 Task: Find the closest ski resort to Lake Placid, New York, and Lake George, New York.
Action: Mouse moved to (221, 100)
Screenshot: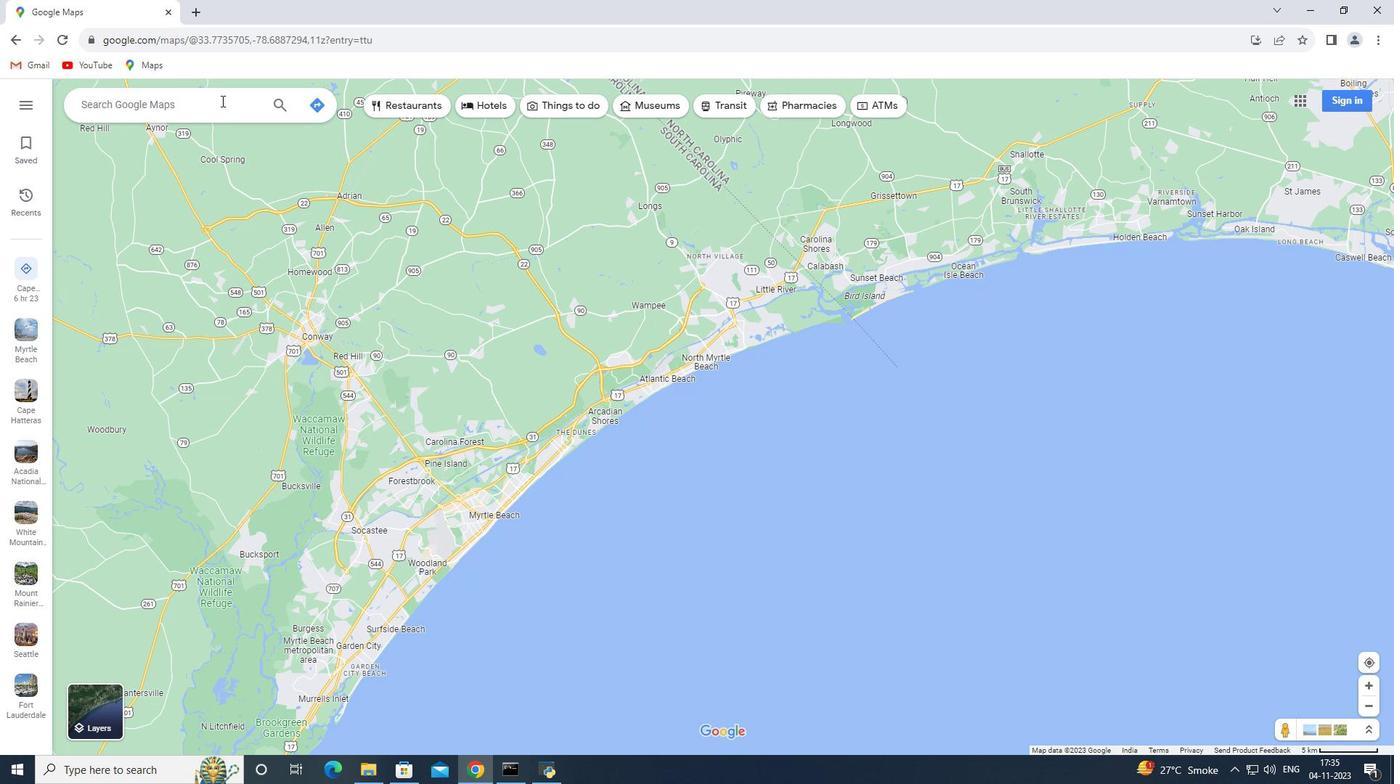 
Action: Mouse pressed left at (221, 100)
Screenshot: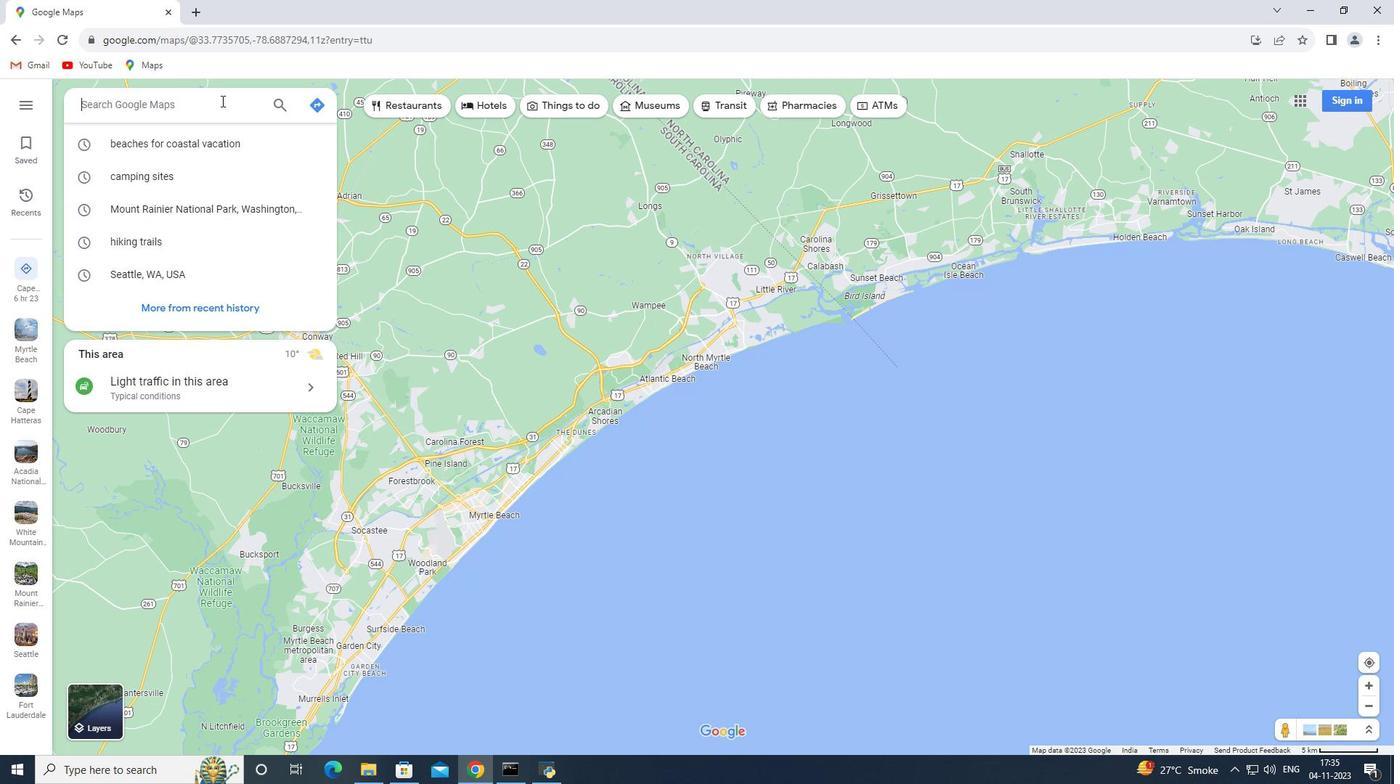 
Action: Key pressed <Key.shift>Lake<Key.space><Key.shift>placid,<Key.space><Key.shift>New<Key.space><Key.shift>York<Key.enter>
Screenshot: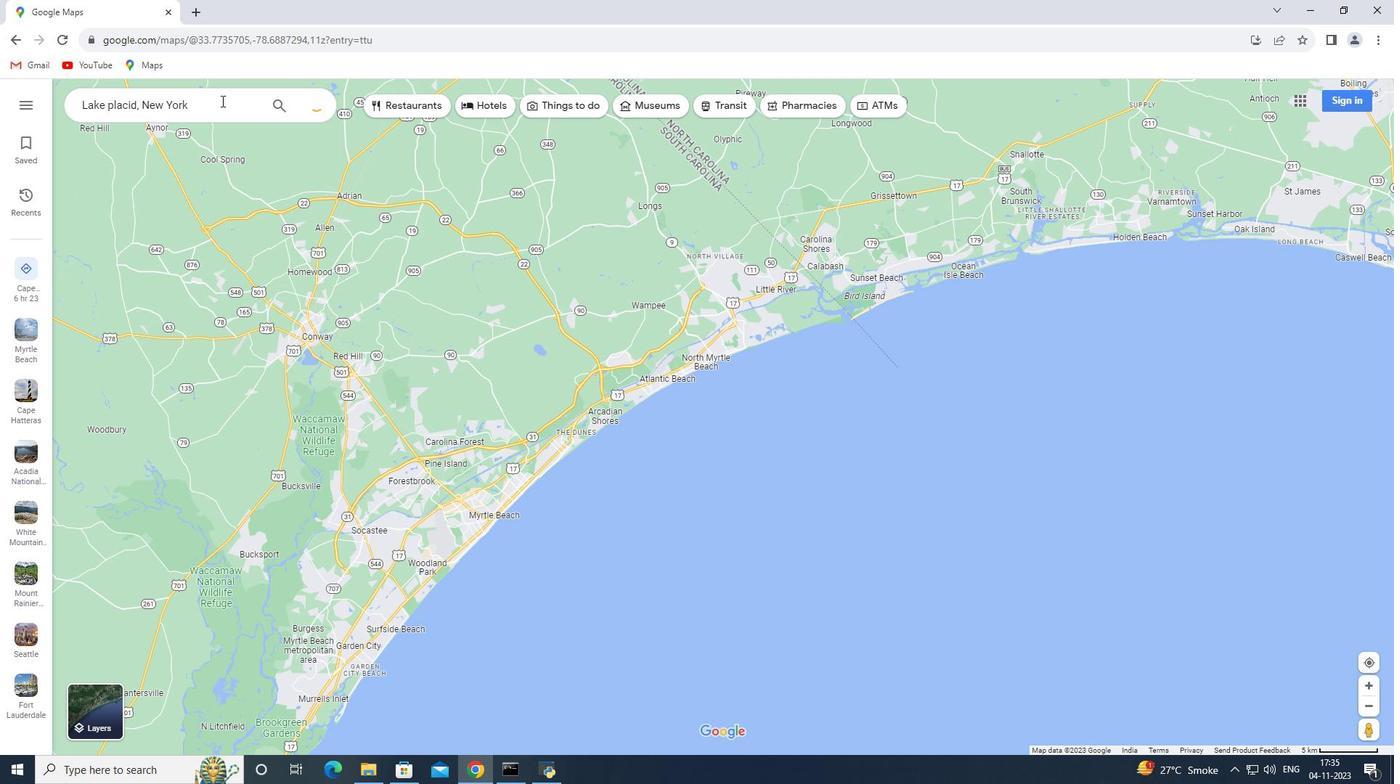
Action: Mouse moved to (207, 344)
Screenshot: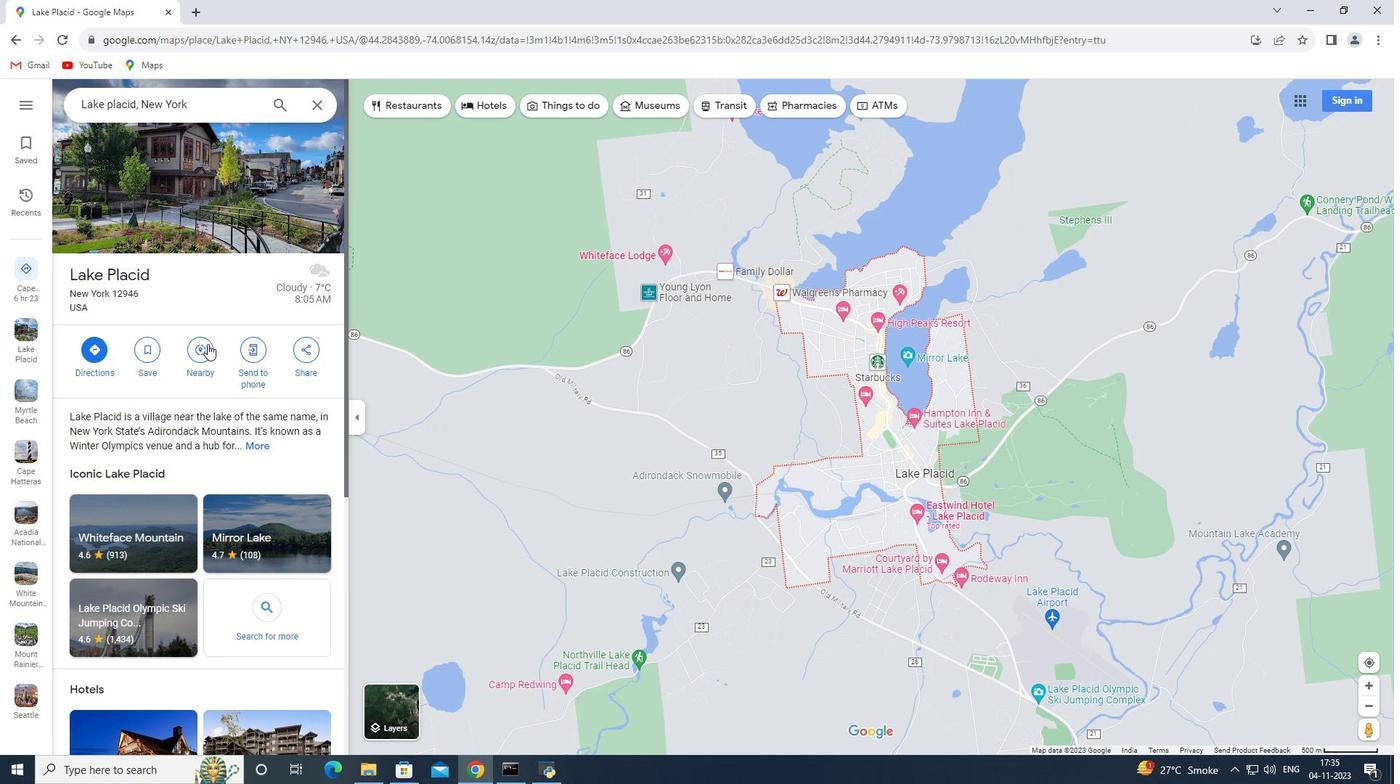 
Action: Mouse pressed left at (207, 344)
Screenshot: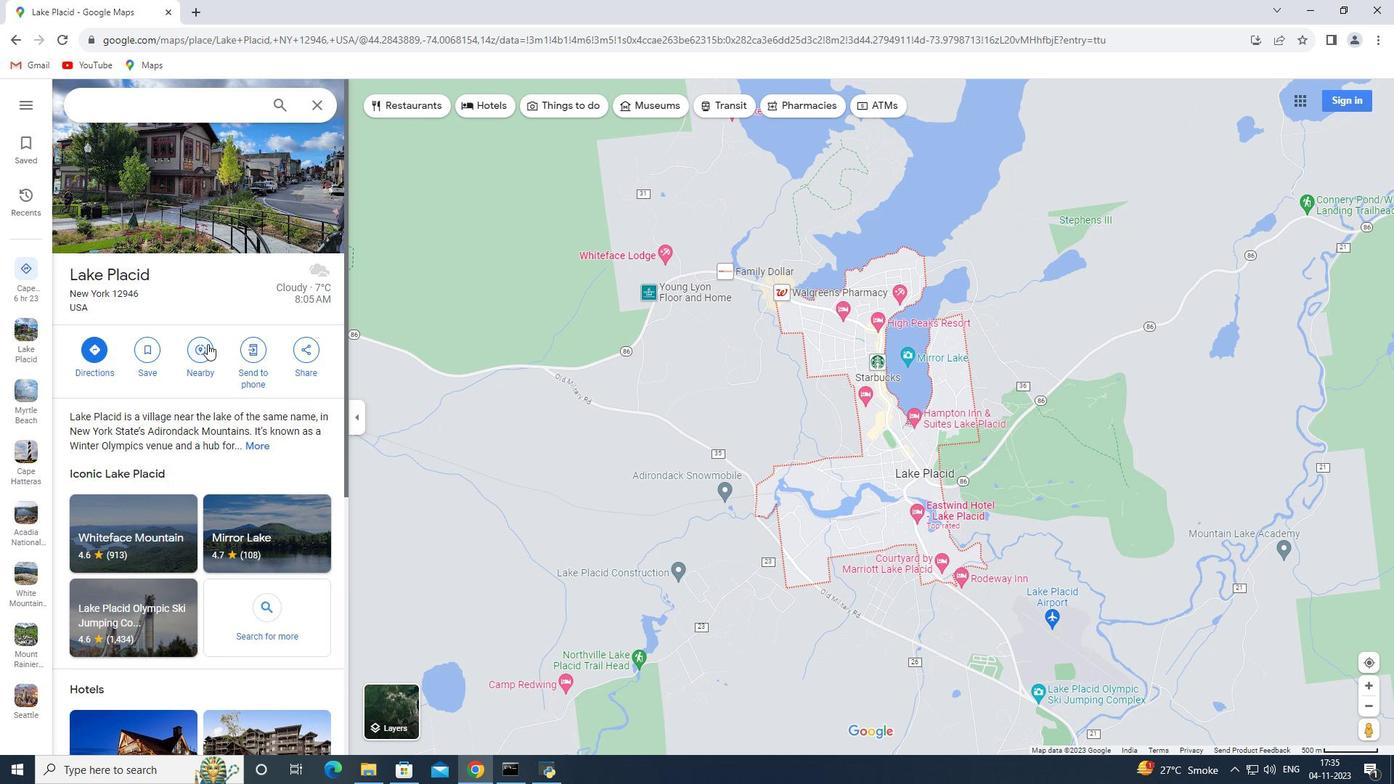 
Action: Key pressed closest<Key.space>ski<Key.space>resort<Key.enter>
Screenshot: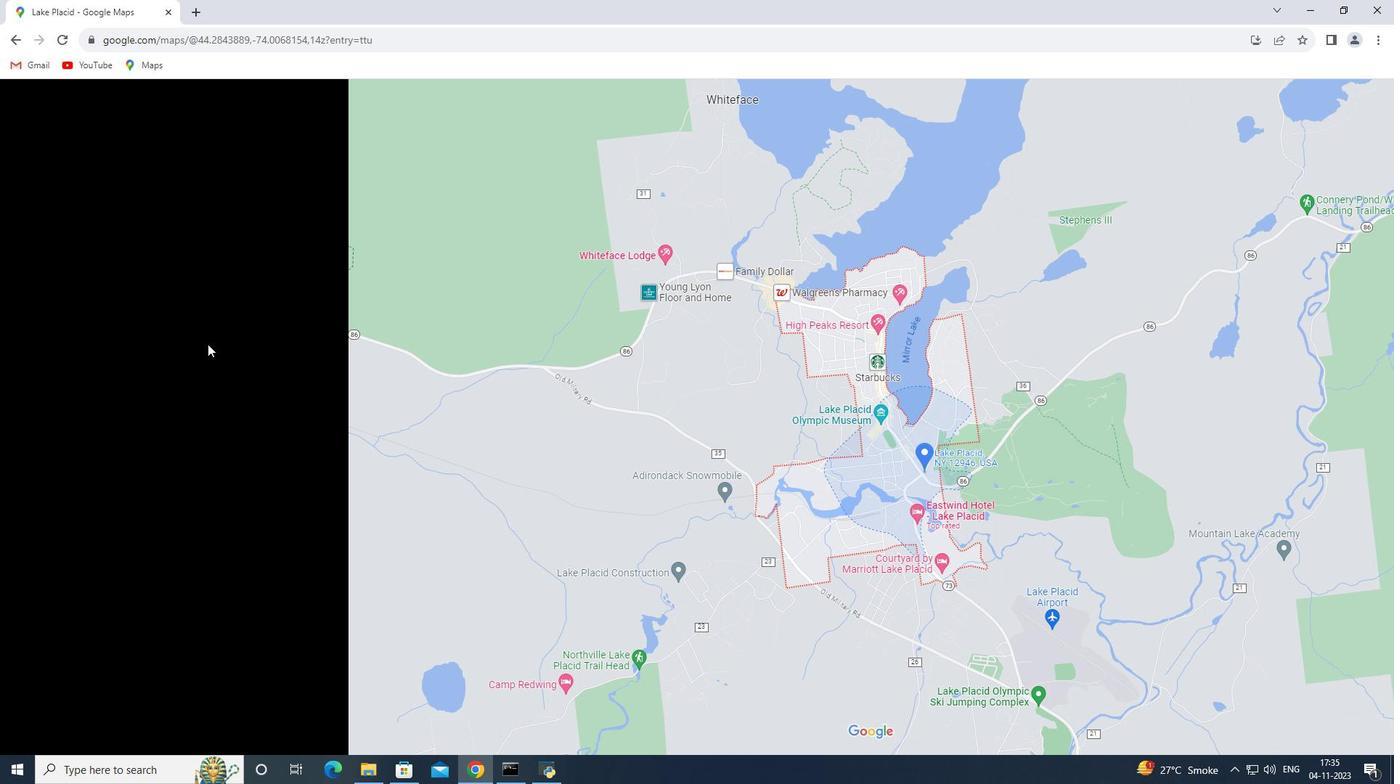 
Action: Mouse moved to (320, 107)
Screenshot: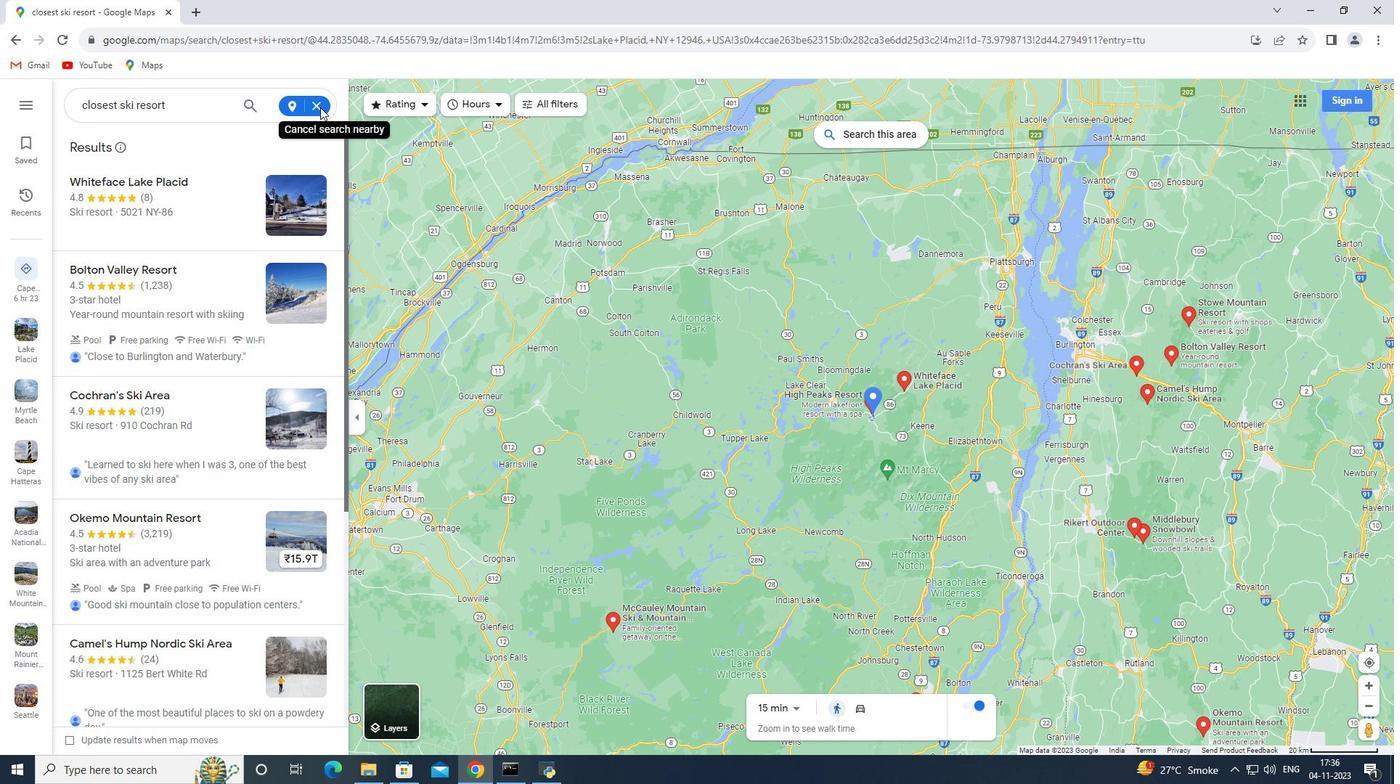 
Action: Mouse pressed left at (320, 107)
Screenshot: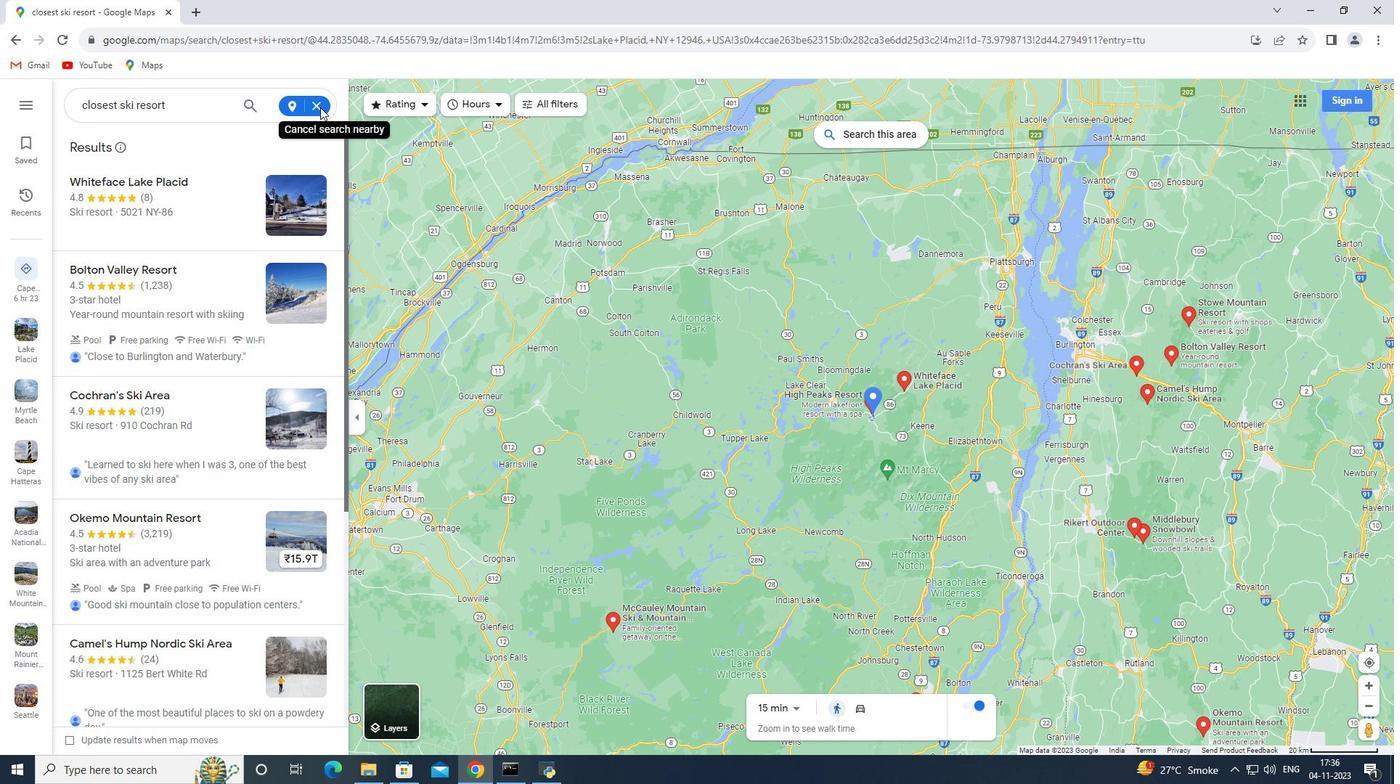 
Action: Mouse moved to (318, 106)
Screenshot: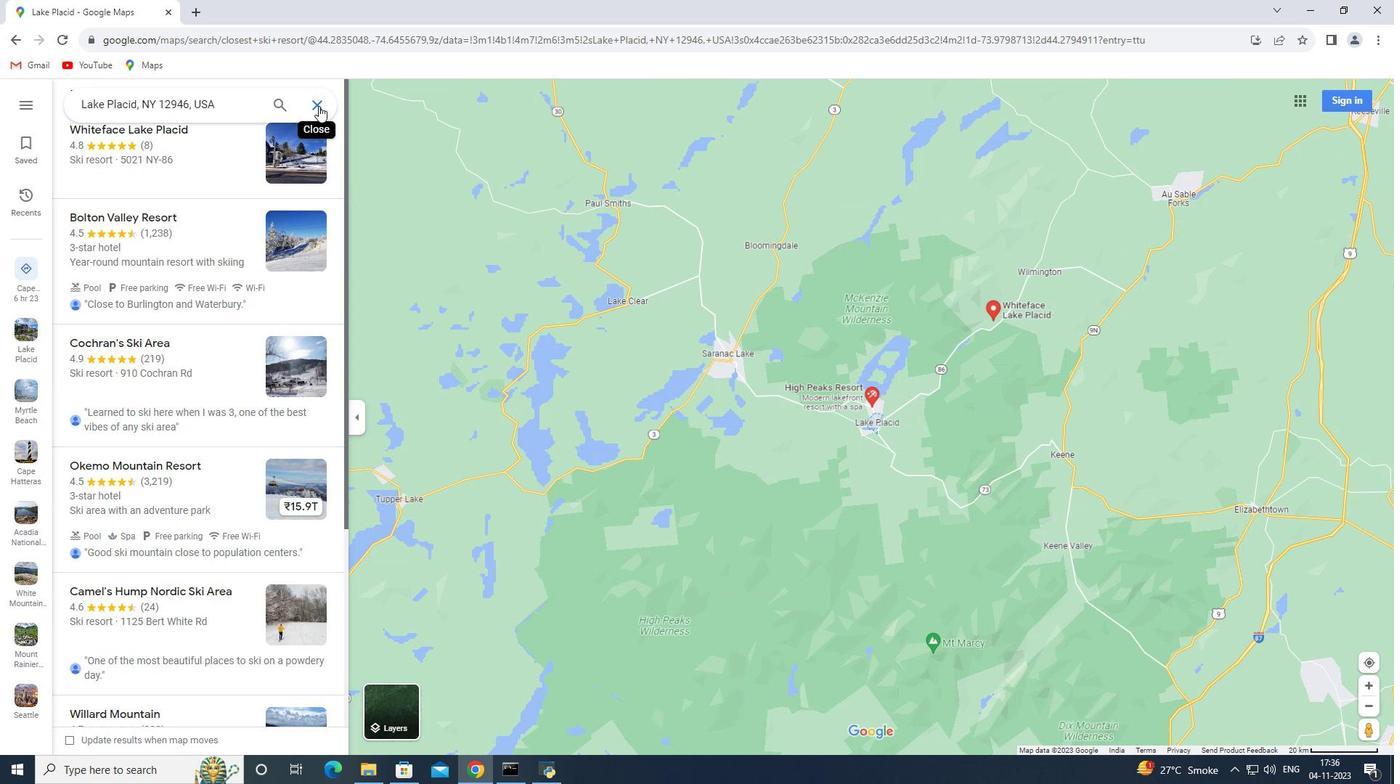 
Action: Mouse pressed left at (318, 106)
Screenshot: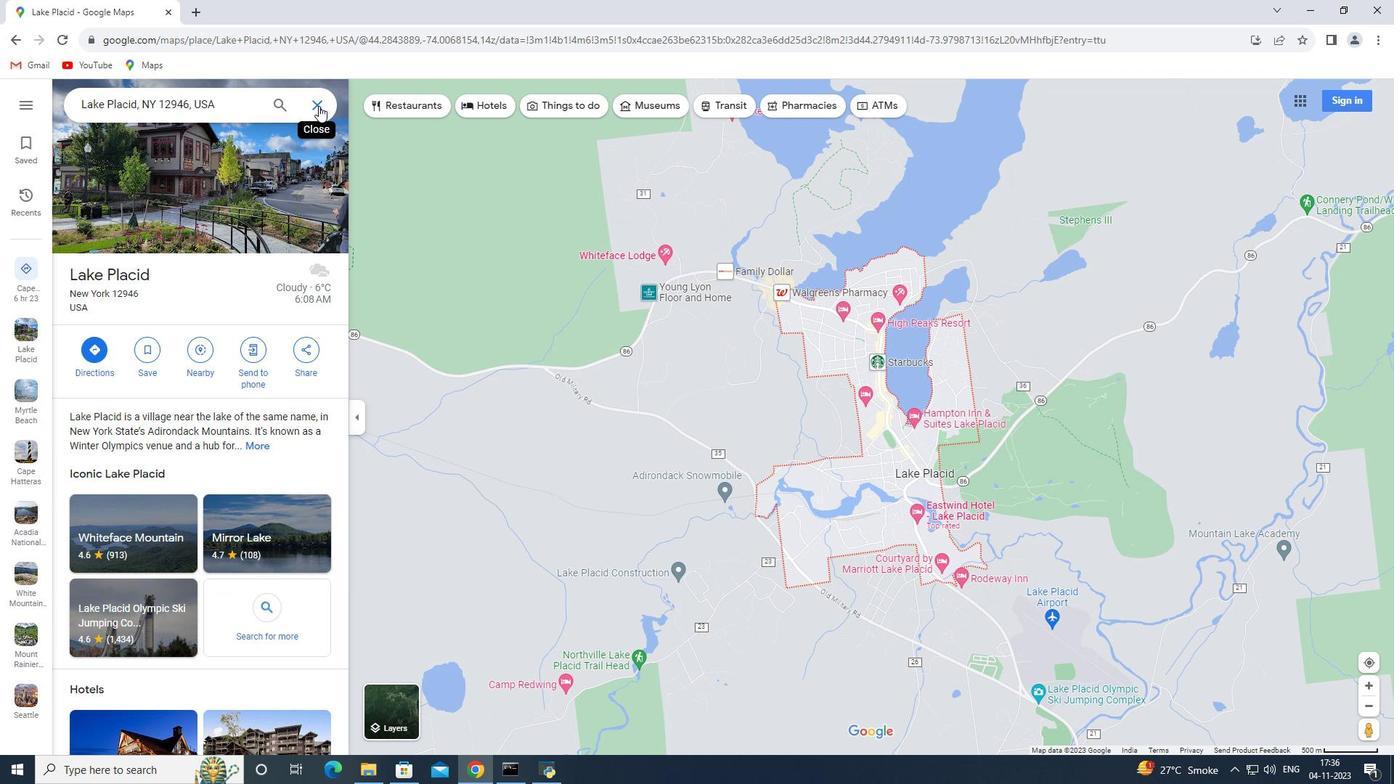 
Action: Mouse moved to (191, 107)
Screenshot: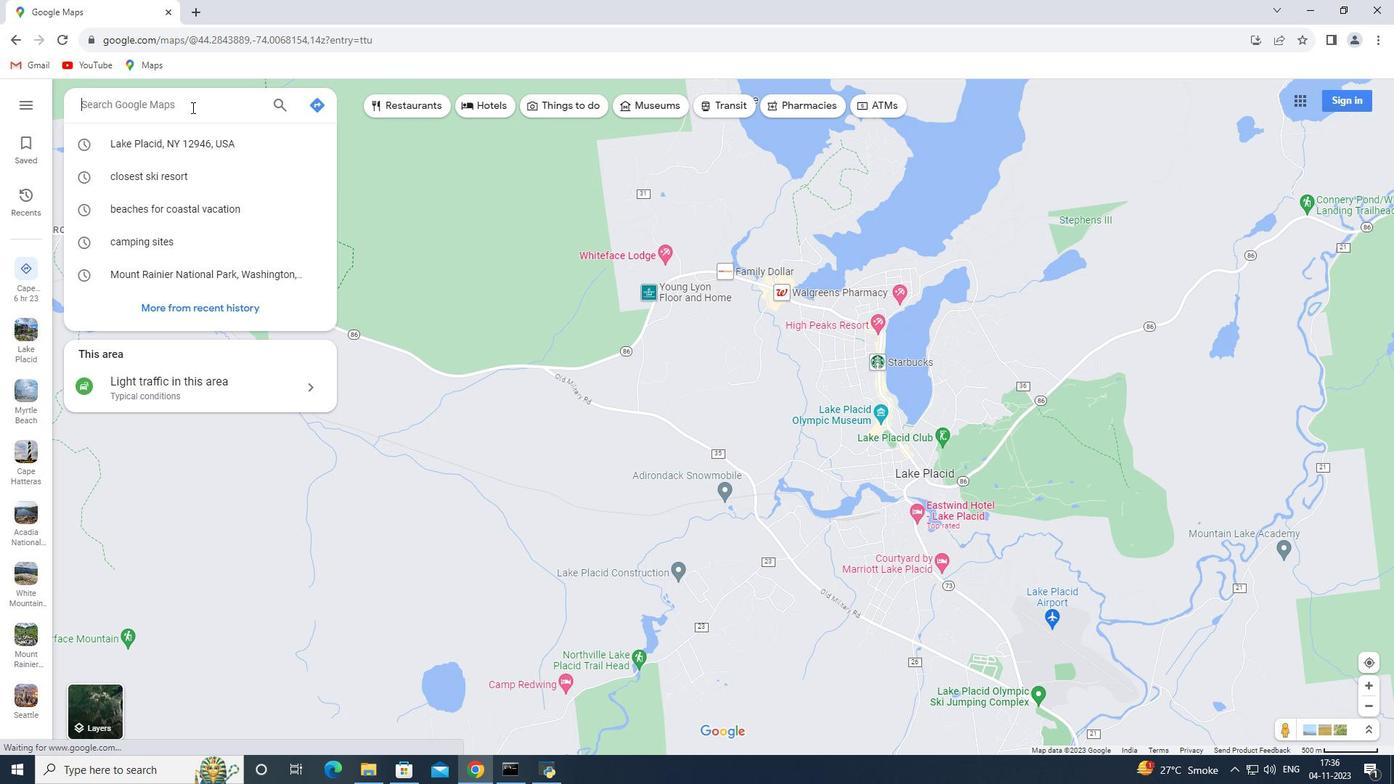 
Action: Key pressed <Key.shift>Lake<Key.space><Key.shift>George,<Key.space><Key.shift>New<Key.space><Key.shift>York<Key.enter>
Screenshot: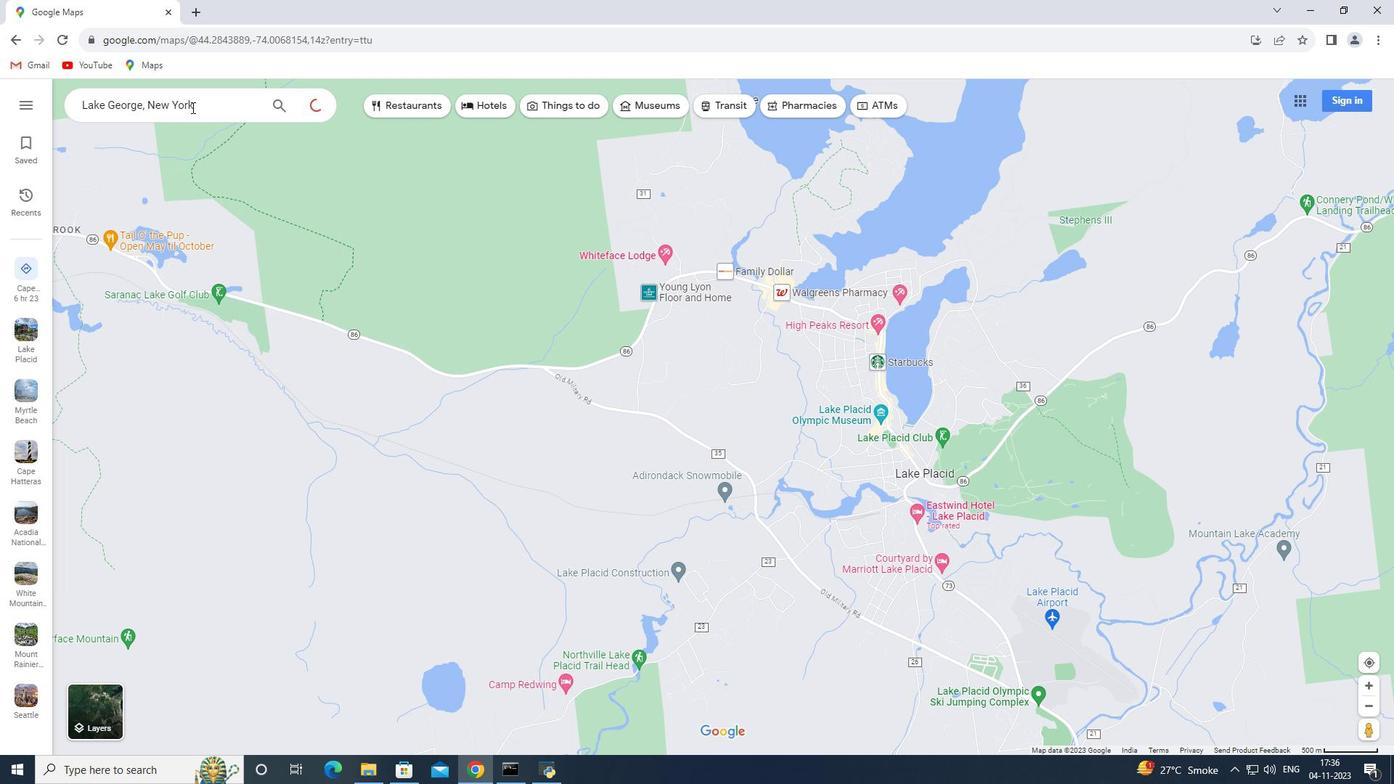 
Action: Mouse moved to (206, 352)
Screenshot: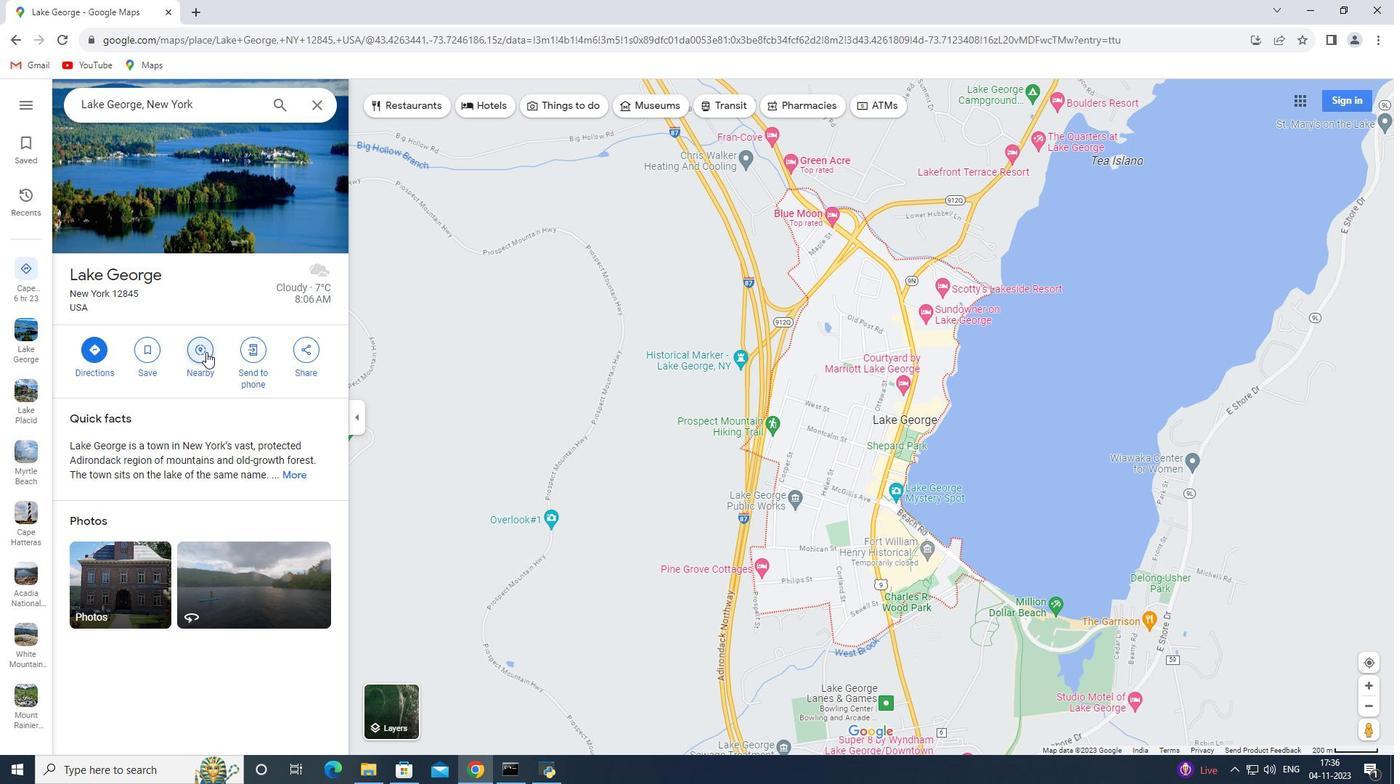 
Action: Mouse pressed left at (206, 352)
Screenshot: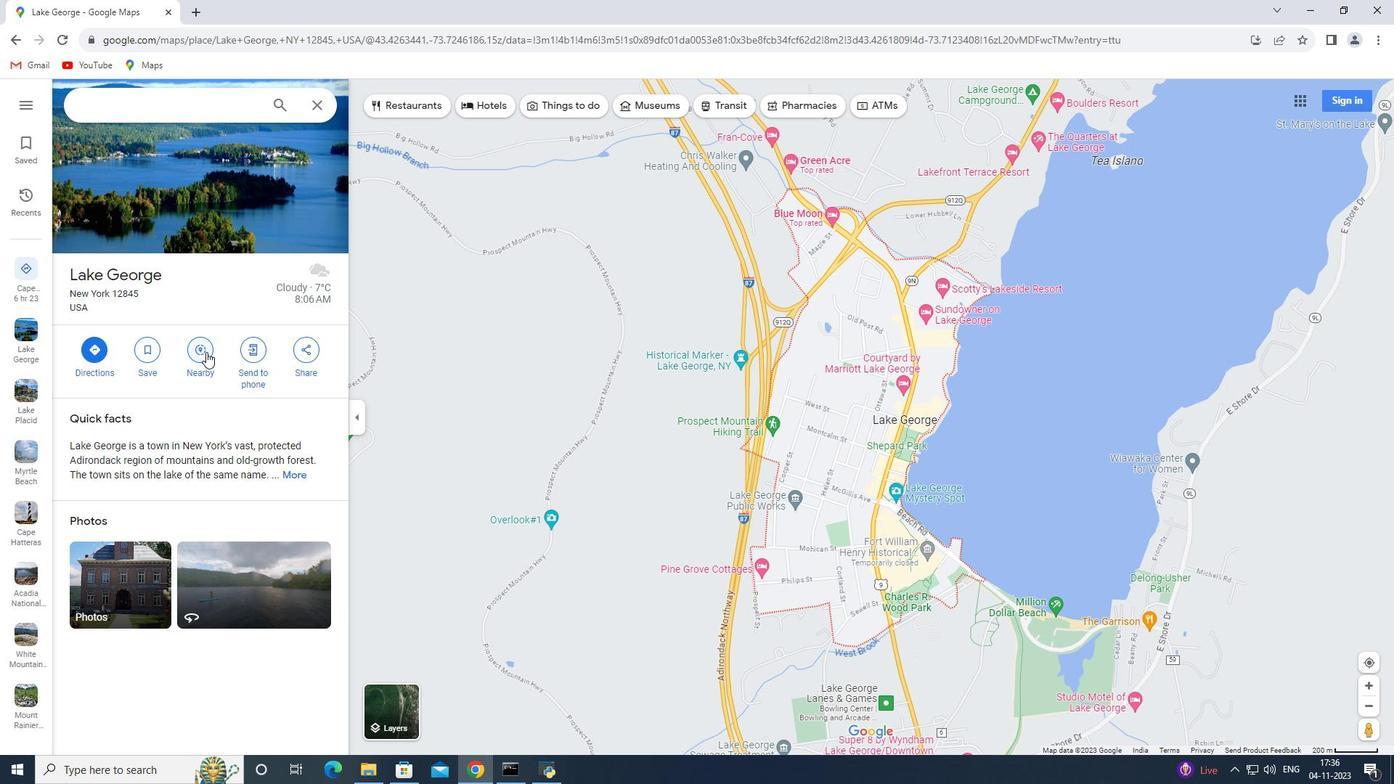 
Action: Key pressed closest<Key.space>ski<Key.space>resort<Key.enter>
Screenshot: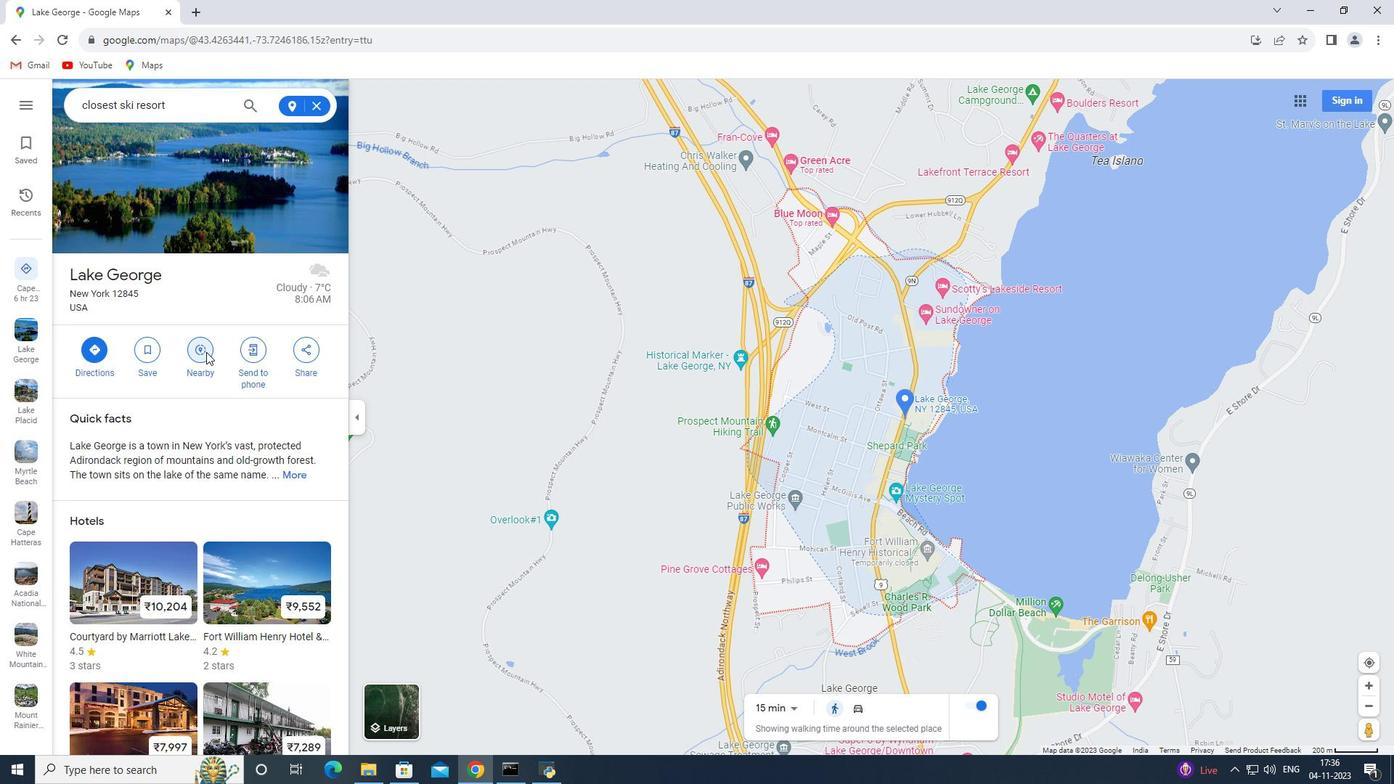 
